 Task: Horizontally align the page to the right.
Action: Mouse moved to (47, 86)
Screenshot: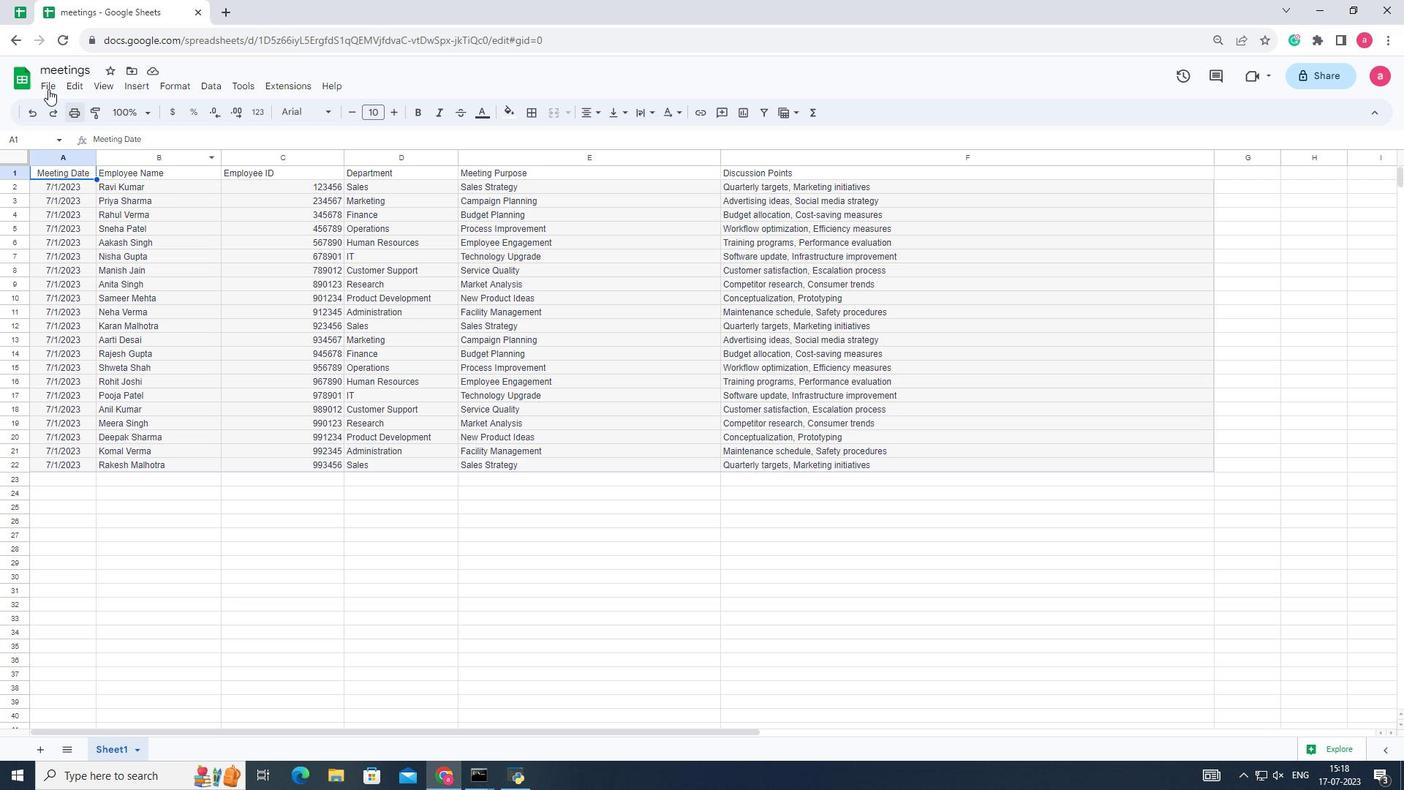 
Action: Mouse pressed left at (47, 86)
Screenshot: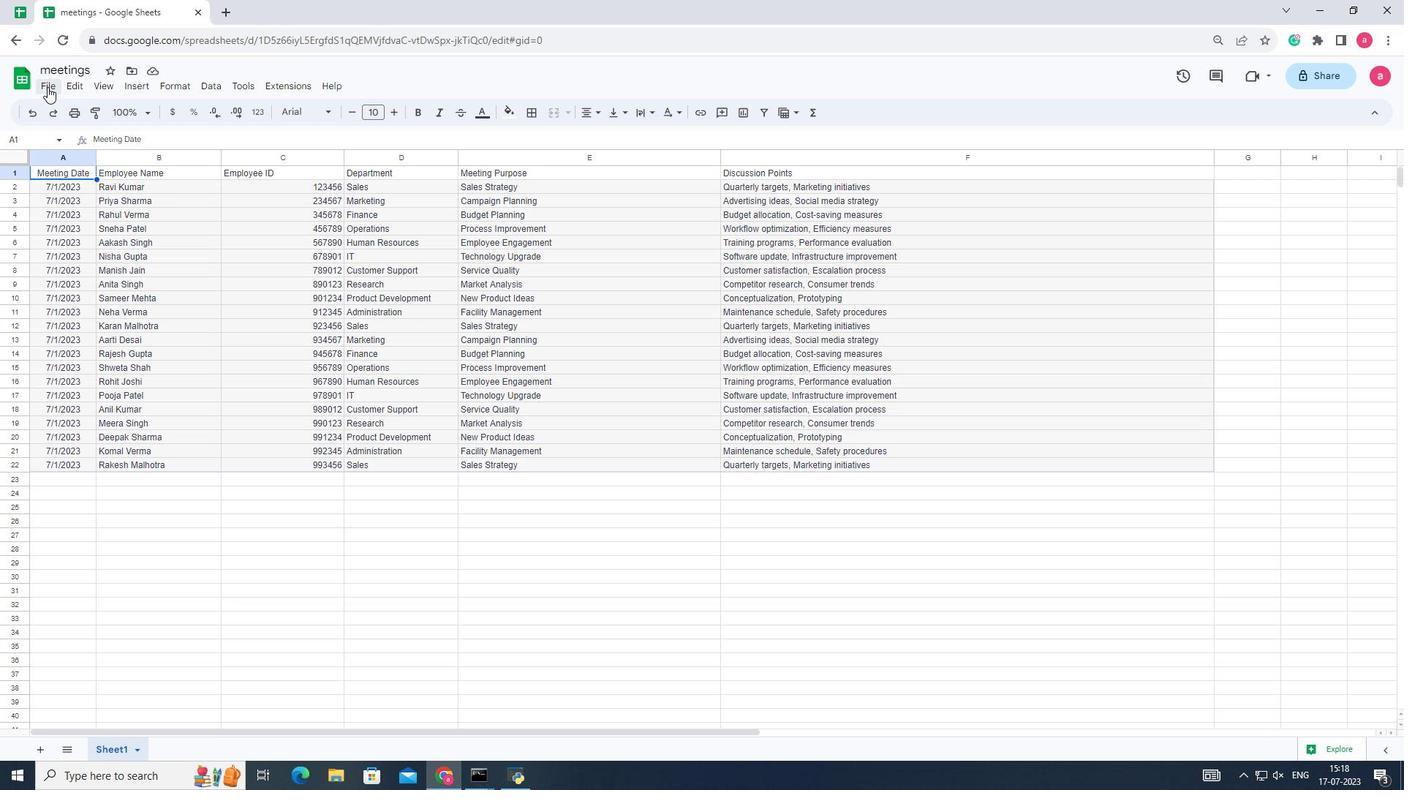 
Action: Mouse moved to (74, 475)
Screenshot: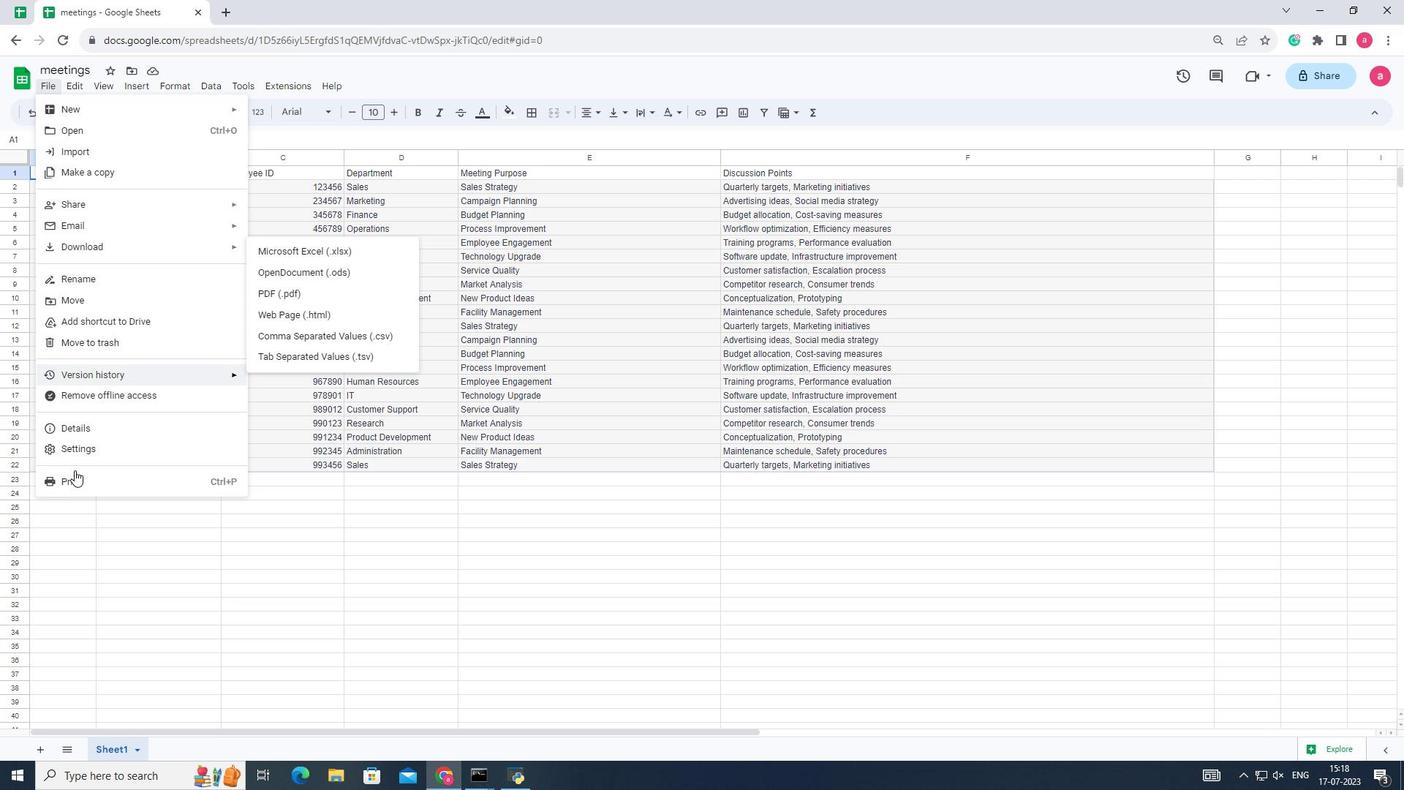 
Action: Mouse pressed left at (74, 475)
Screenshot: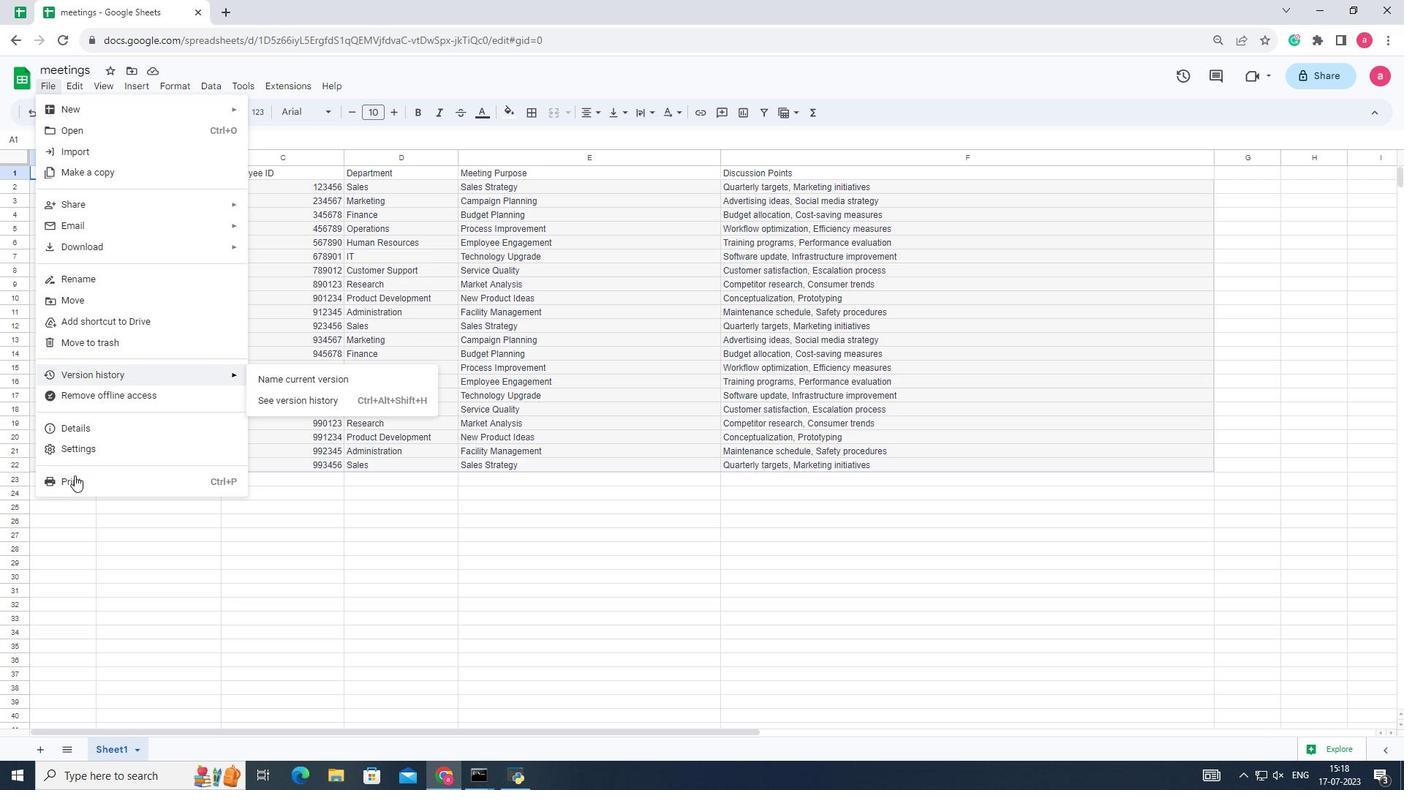 
Action: Mouse moved to (1218, 411)
Screenshot: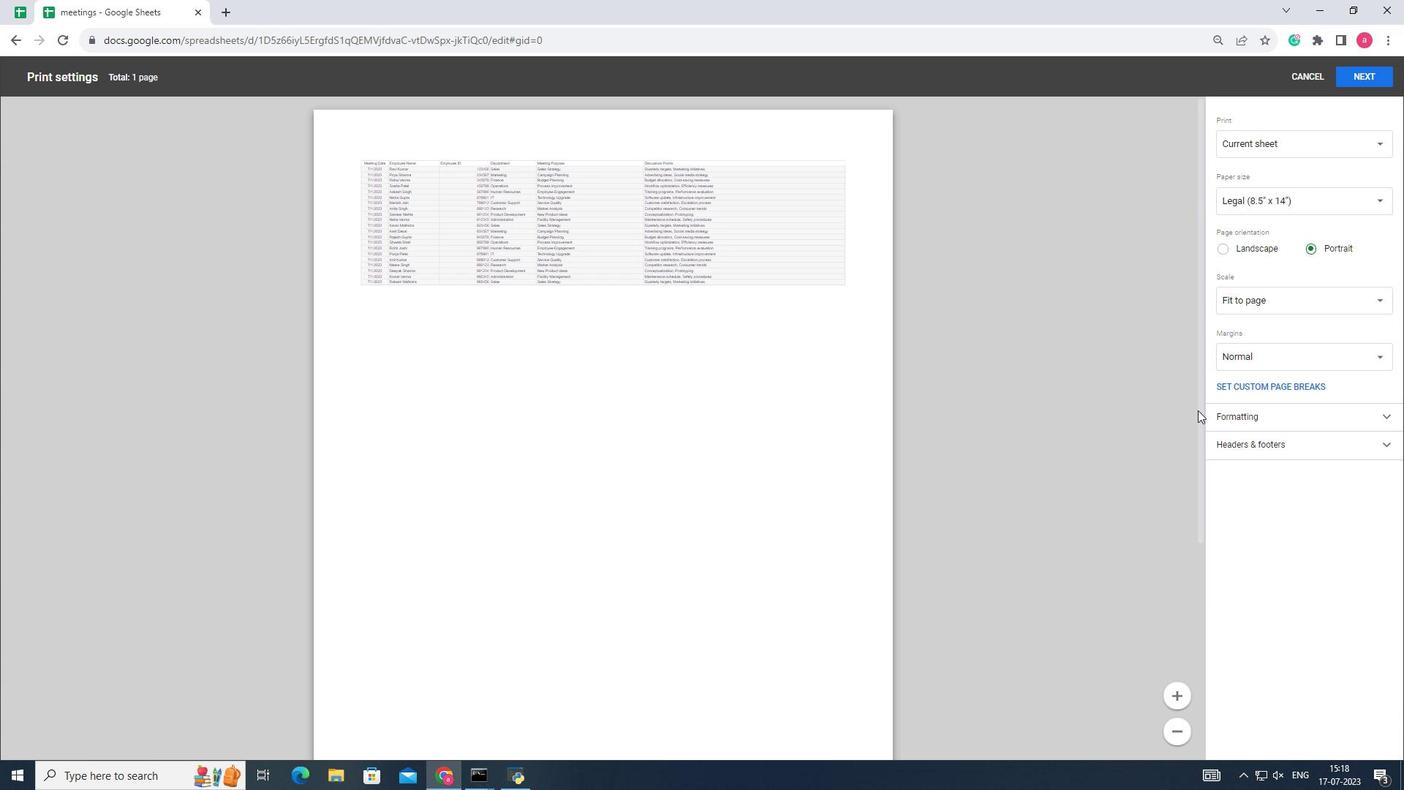 
Action: Mouse pressed left at (1218, 411)
Screenshot: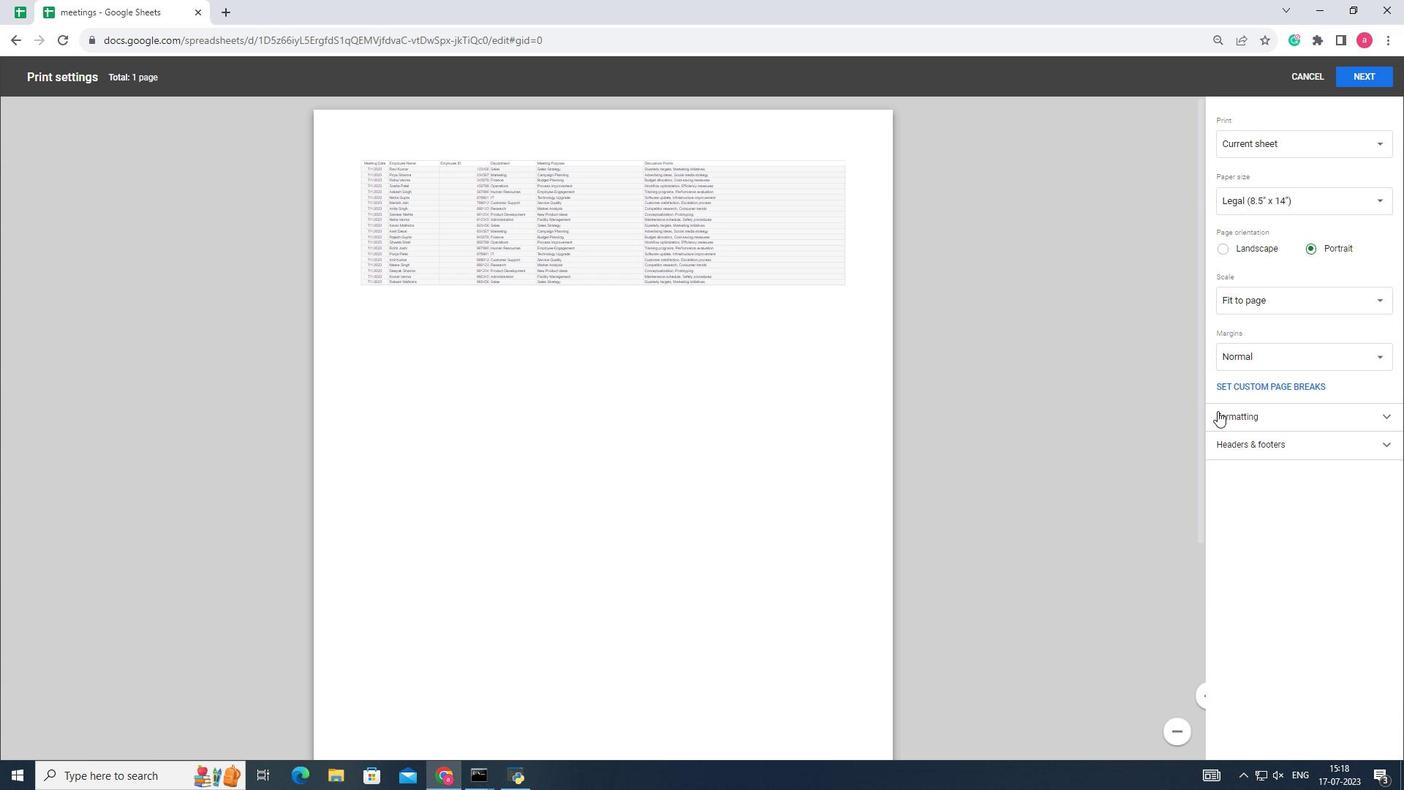 
Action: Mouse moved to (1261, 583)
Screenshot: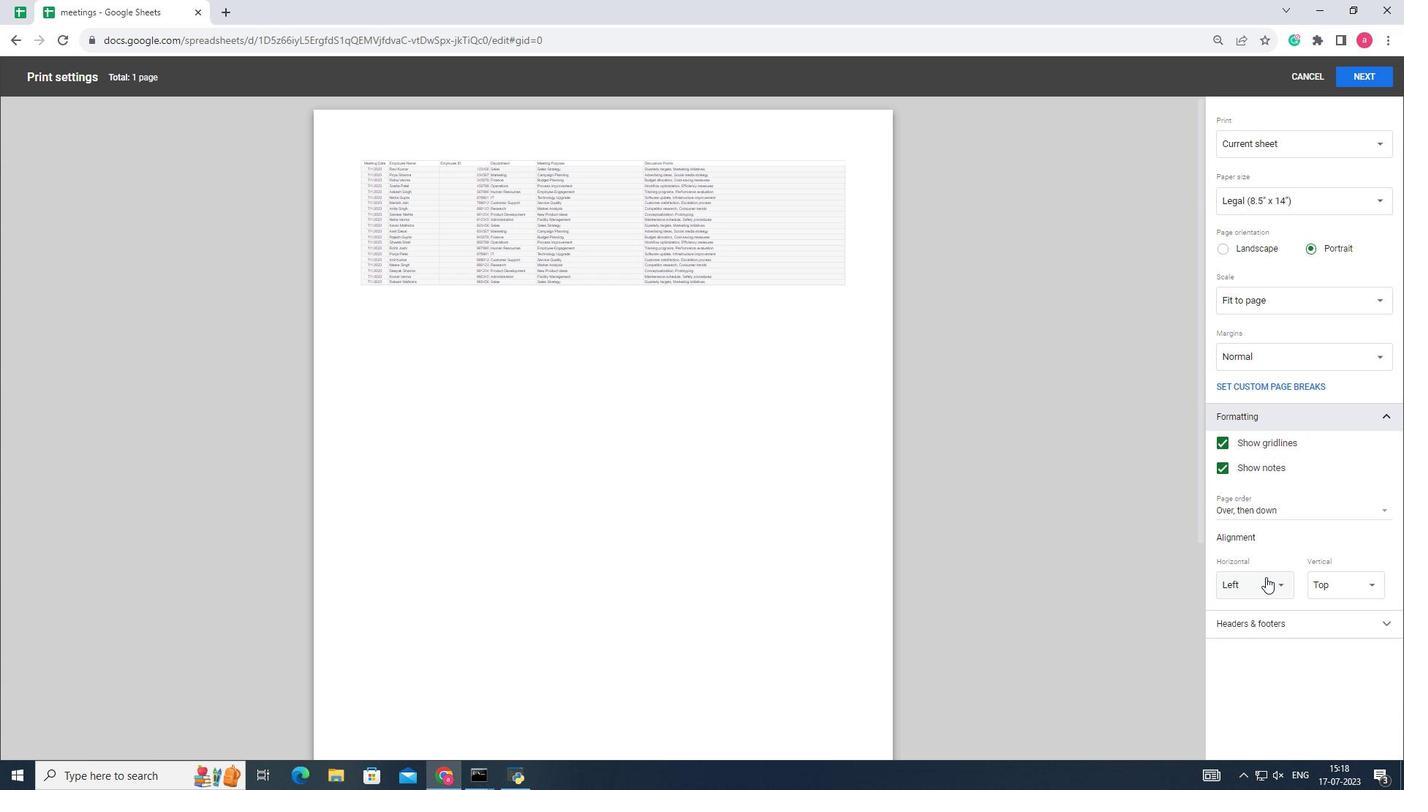 
Action: Mouse pressed left at (1261, 583)
Screenshot: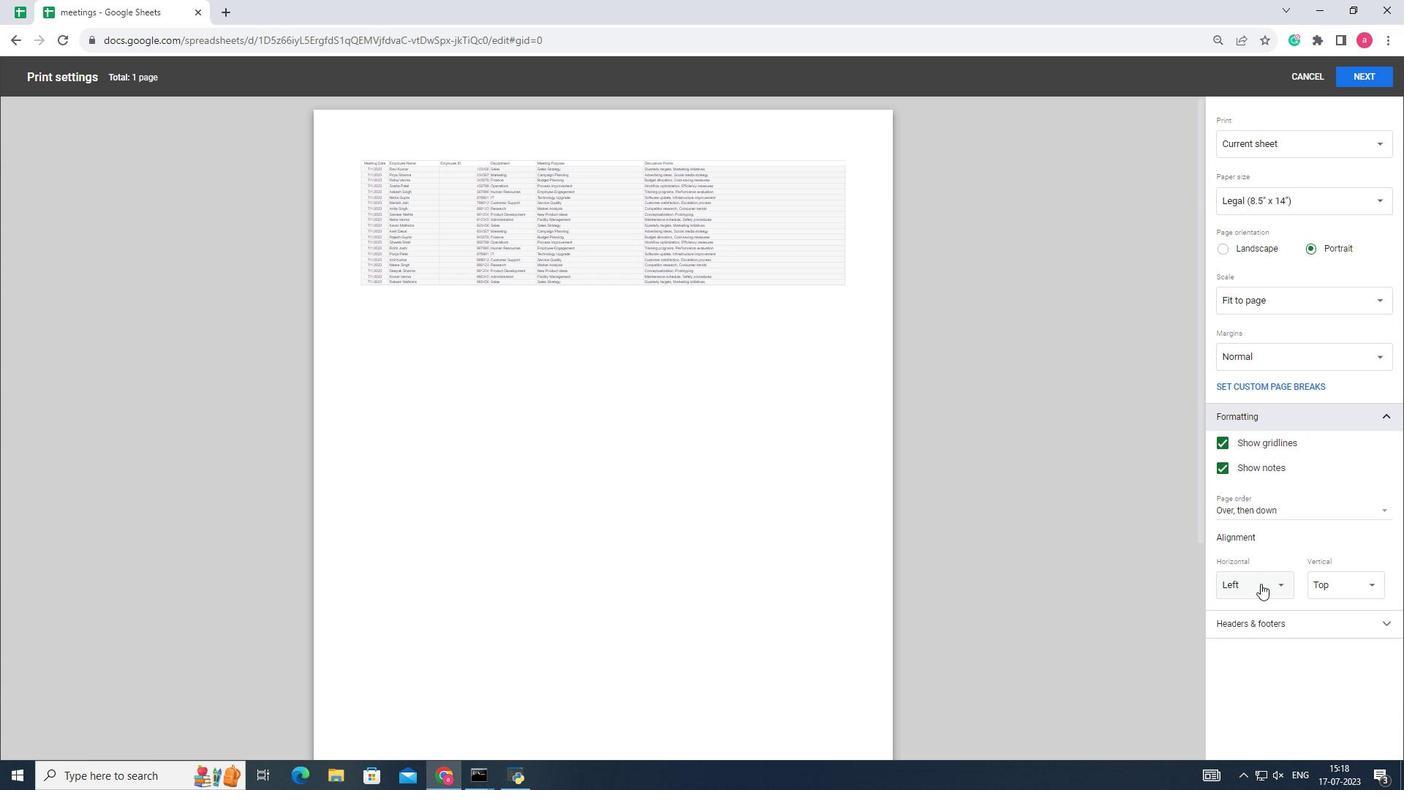 
Action: Mouse moved to (1254, 602)
Screenshot: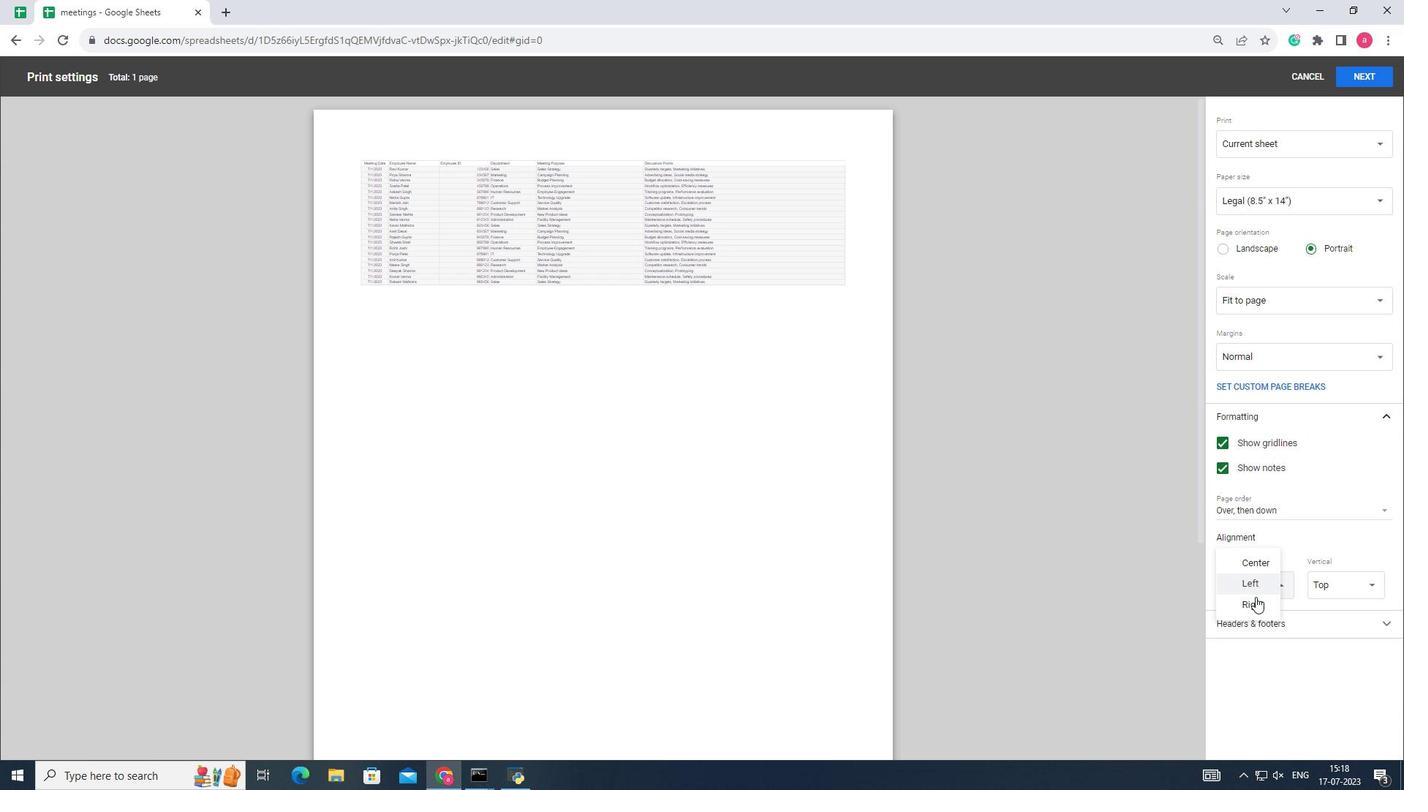 
Action: Mouse pressed left at (1254, 602)
Screenshot: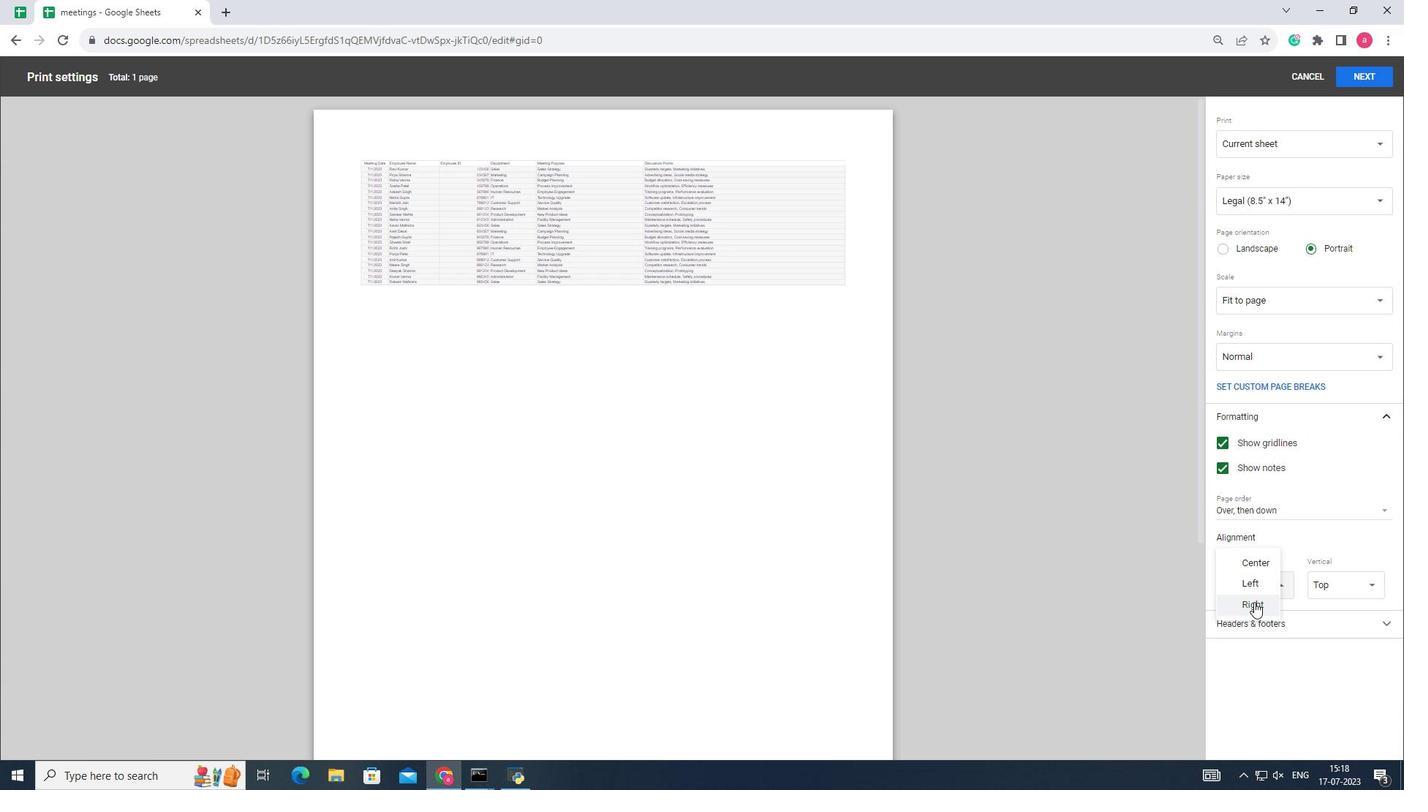 
Action: Mouse moved to (1082, 502)
Screenshot: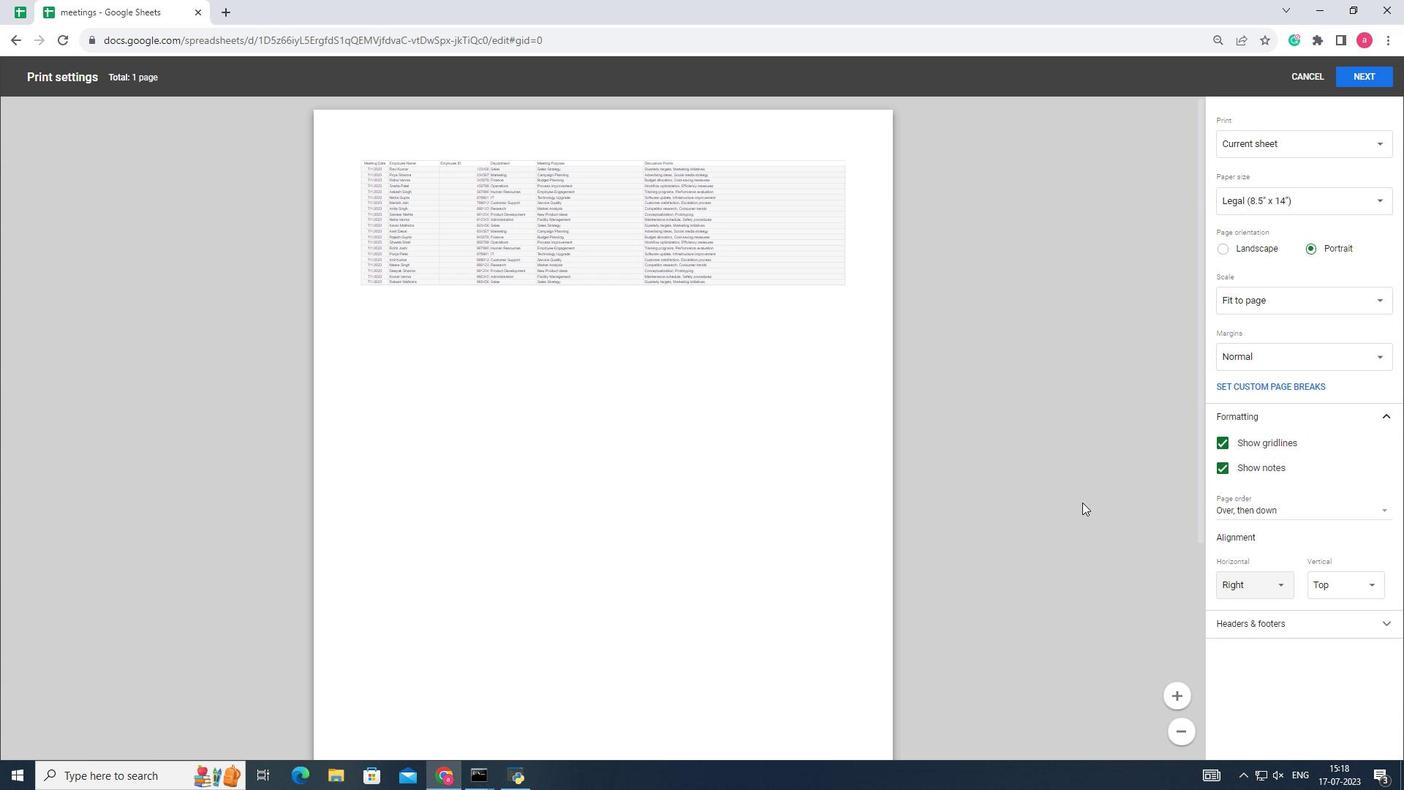 
